 Task: Look for properties with any number of baths.
Action: Mouse moved to (654, 57)
Screenshot: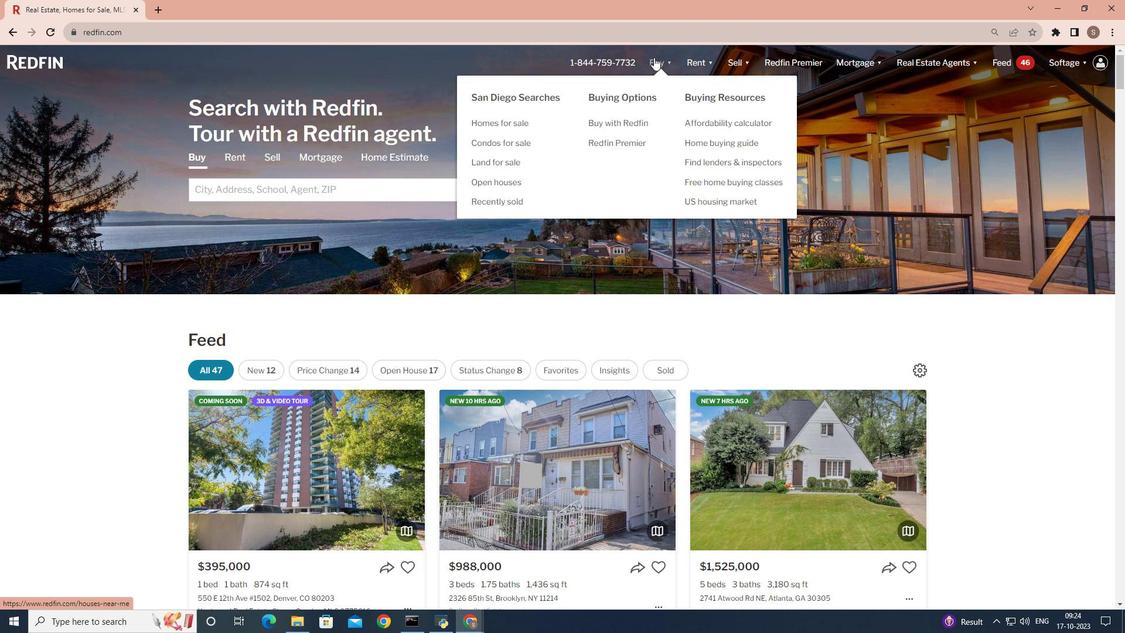 
Action: Mouse pressed left at (654, 57)
Screenshot: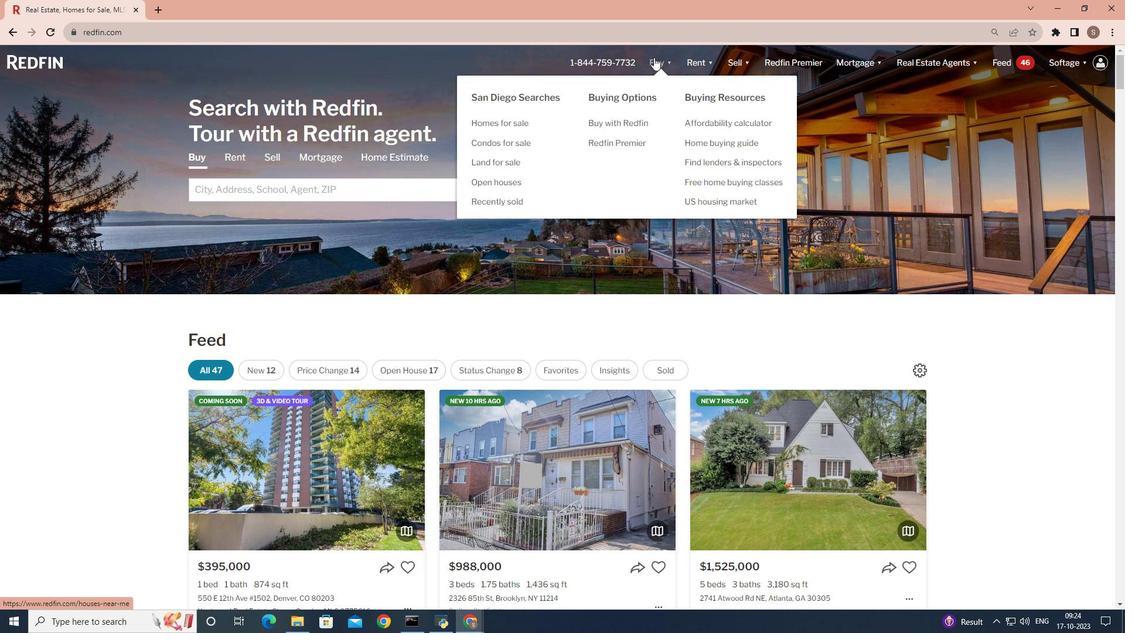 
Action: Mouse moved to (322, 247)
Screenshot: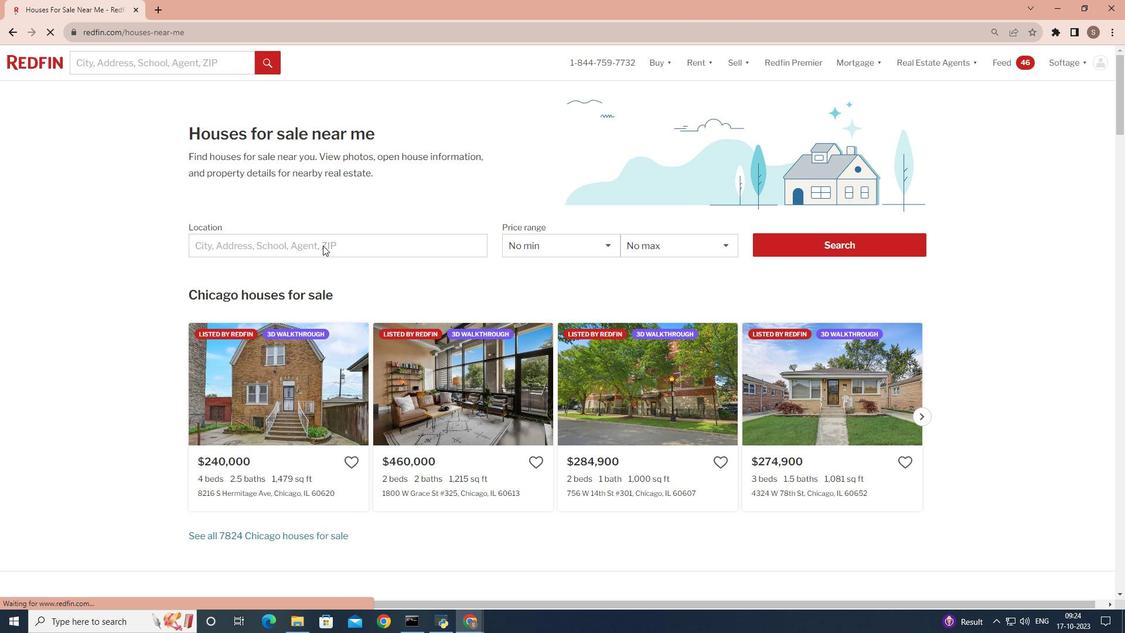 
Action: Mouse pressed left at (322, 247)
Screenshot: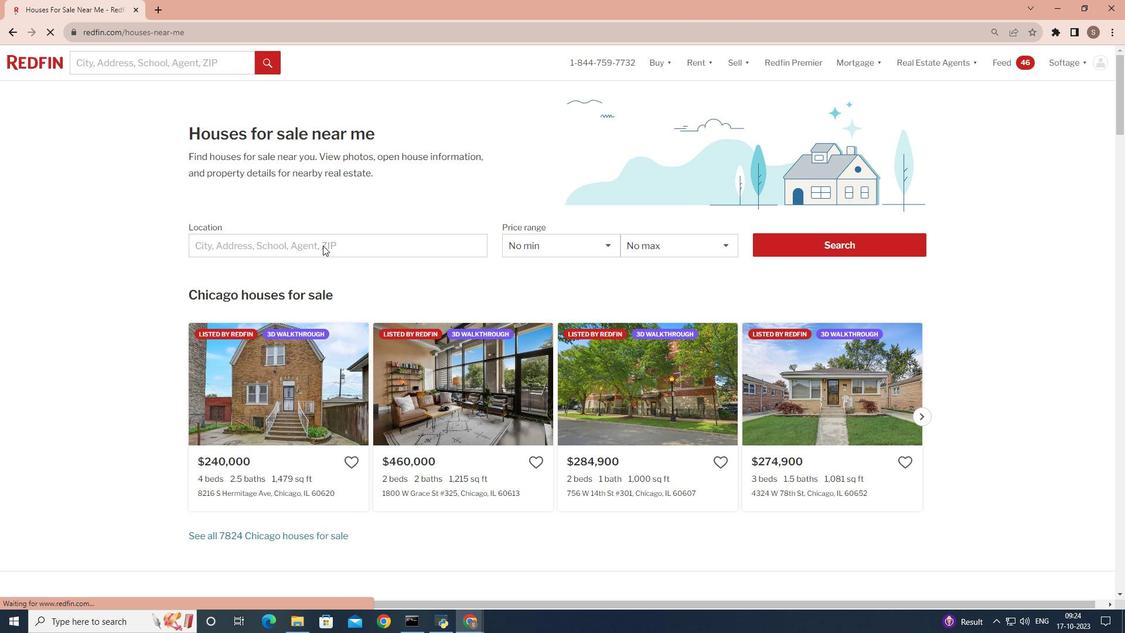 
Action: Mouse moved to (312, 248)
Screenshot: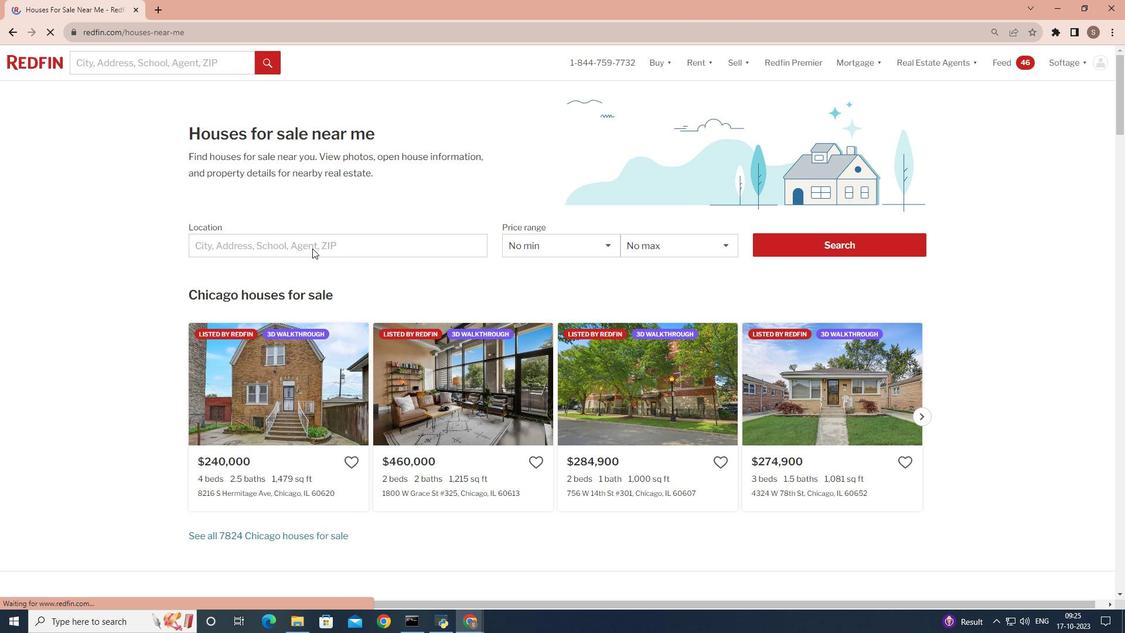 
Action: Mouse pressed left at (312, 248)
Screenshot: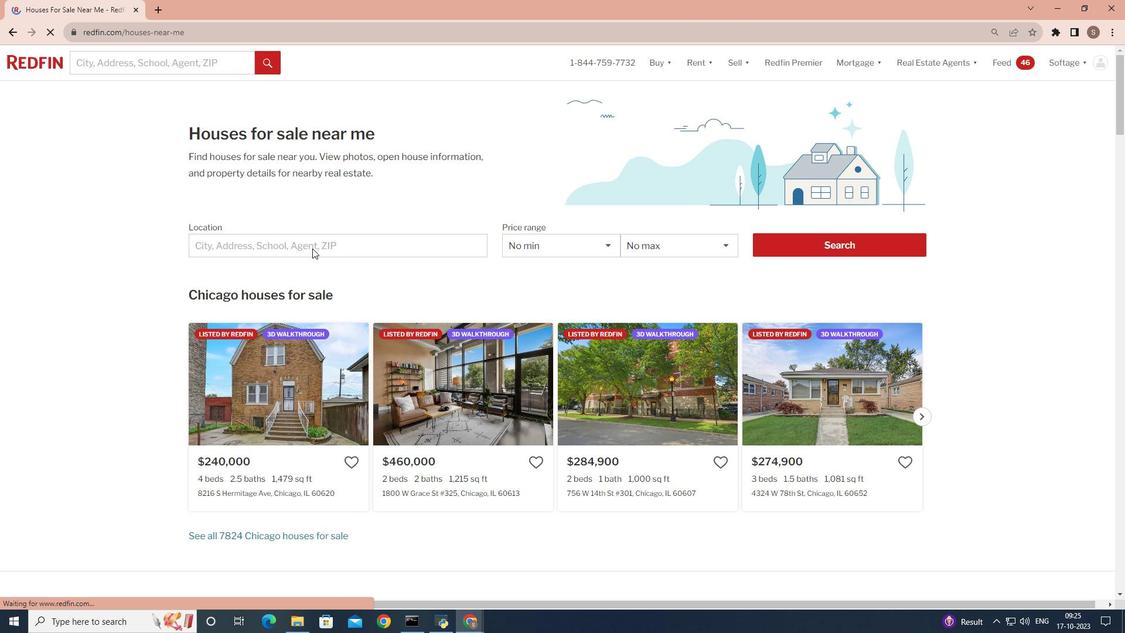 
Action: Mouse moved to (229, 250)
Screenshot: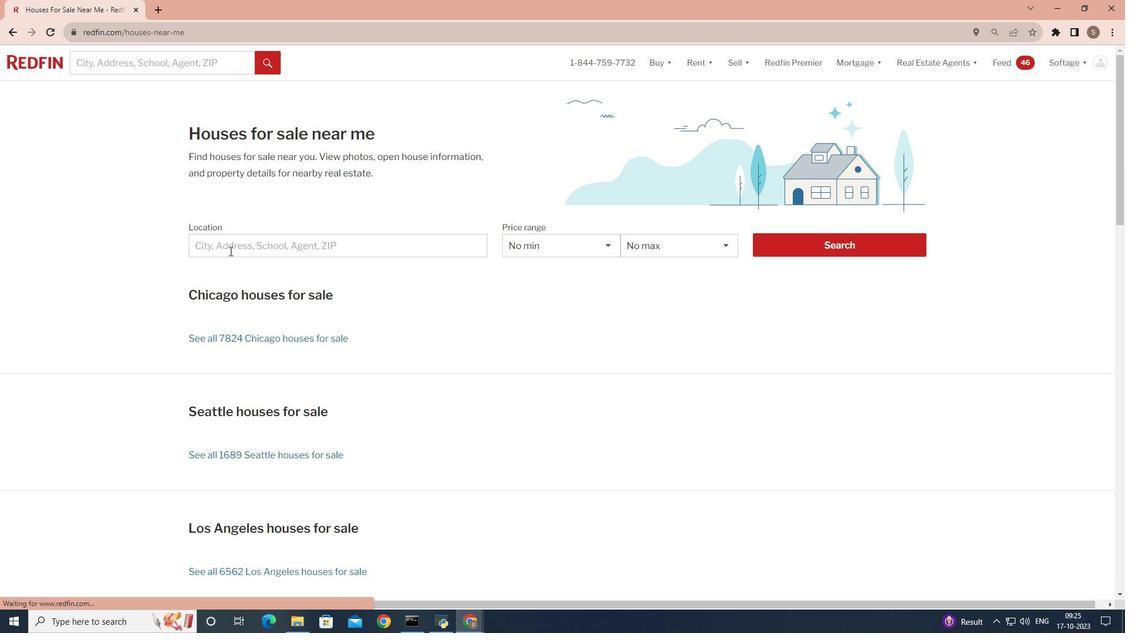 
Action: Mouse pressed left at (229, 250)
Screenshot: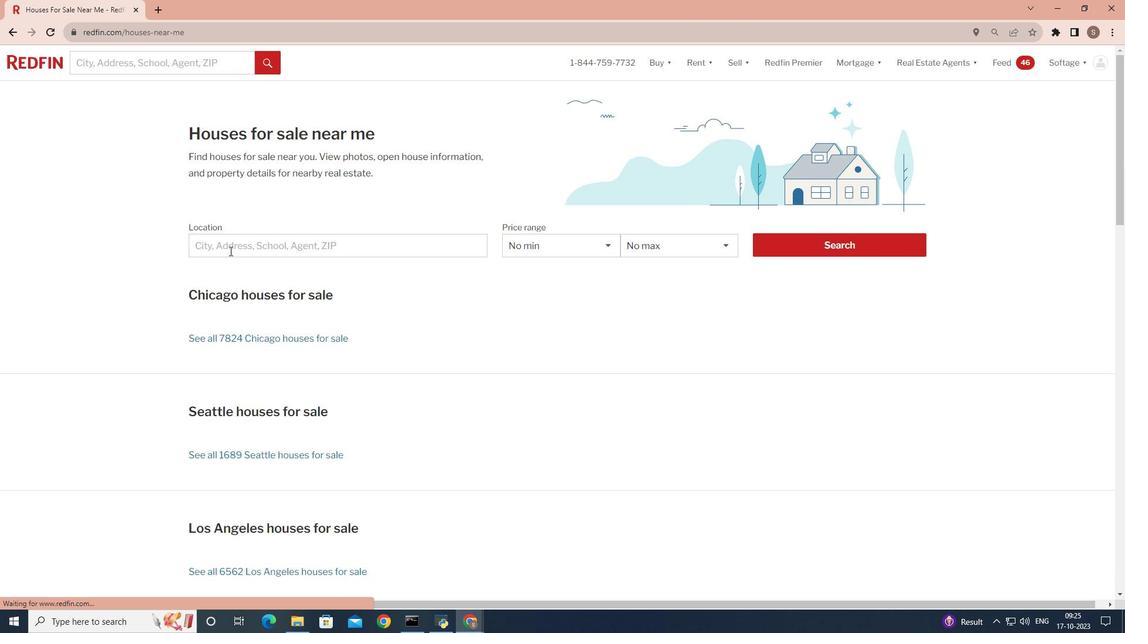 
Action: Mouse moved to (229, 250)
Screenshot: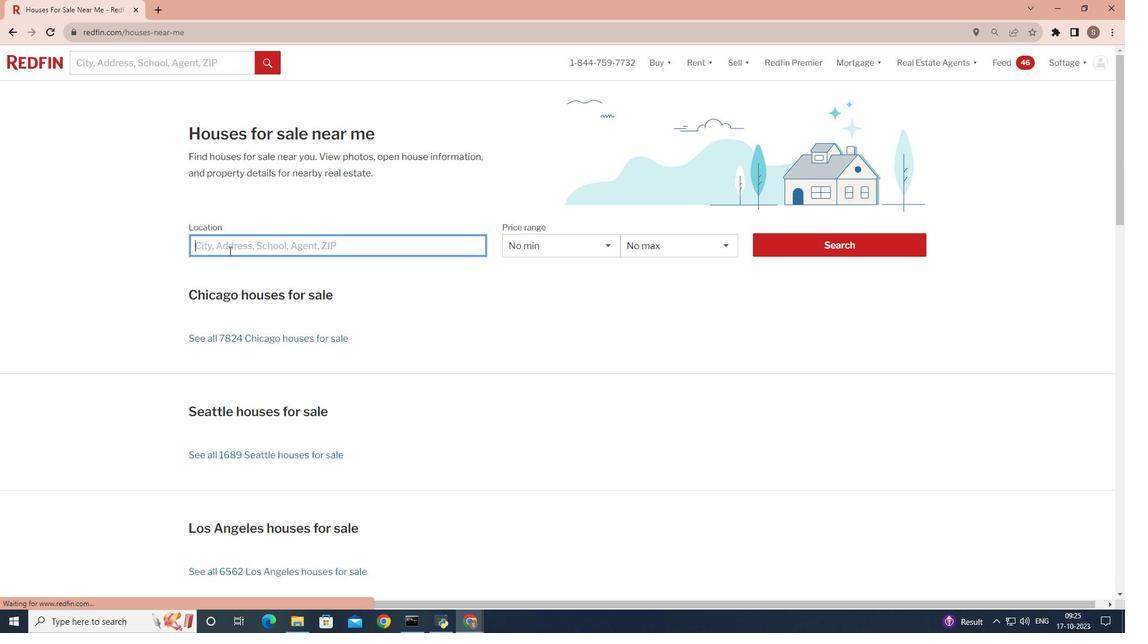 
Action: Key pressed <Key.shift>San<Key.space><Key.shift><Key.shift><Key.shift><Key.shift>Diego
Screenshot: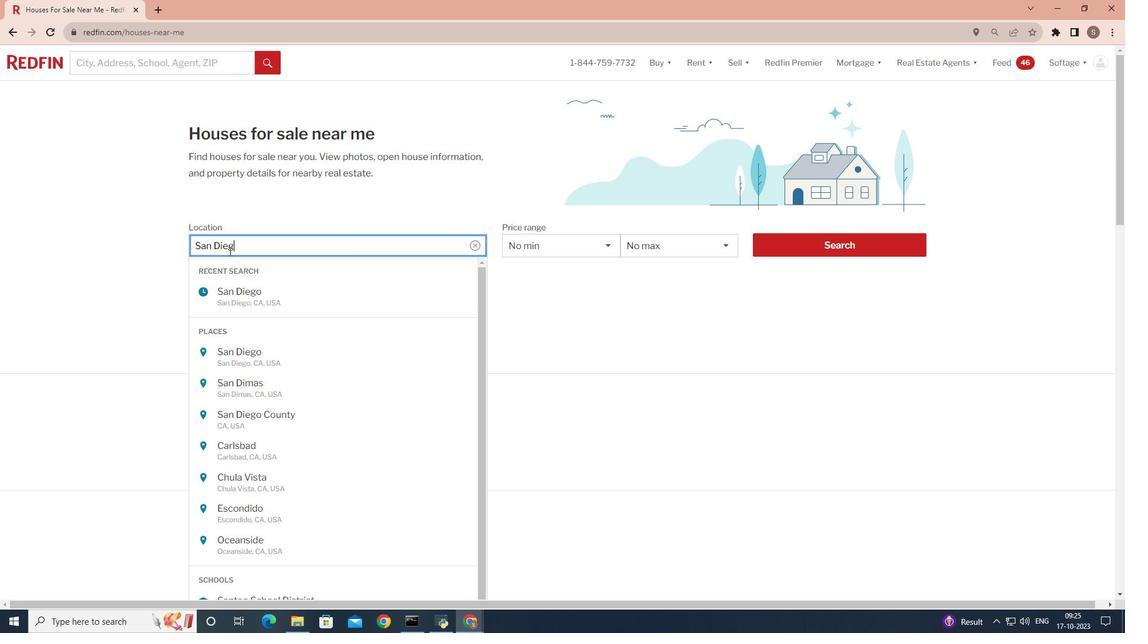 
Action: Mouse moved to (848, 239)
Screenshot: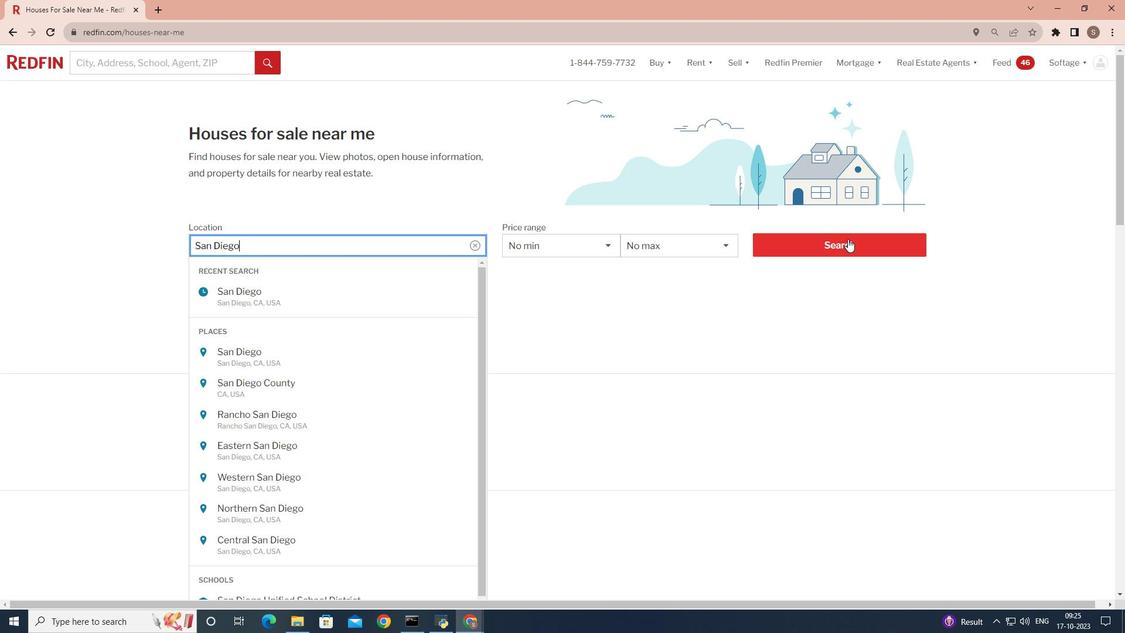 
Action: Mouse pressed left at (848, 239)
Screenshot: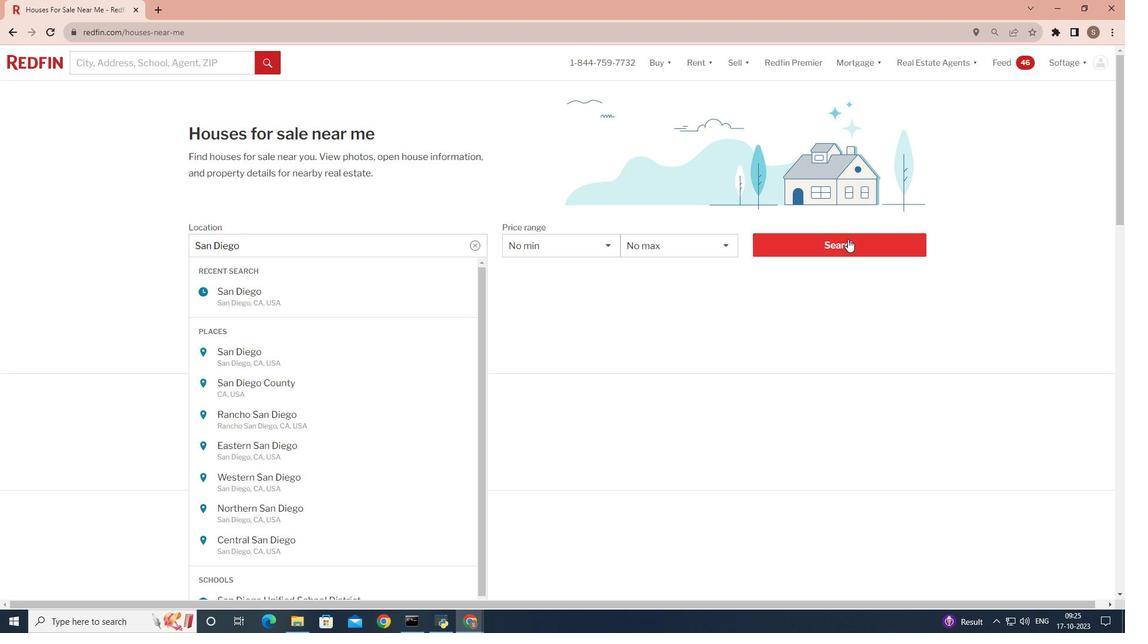 
Action: Mouse moved to (839, 245)
Screenshot: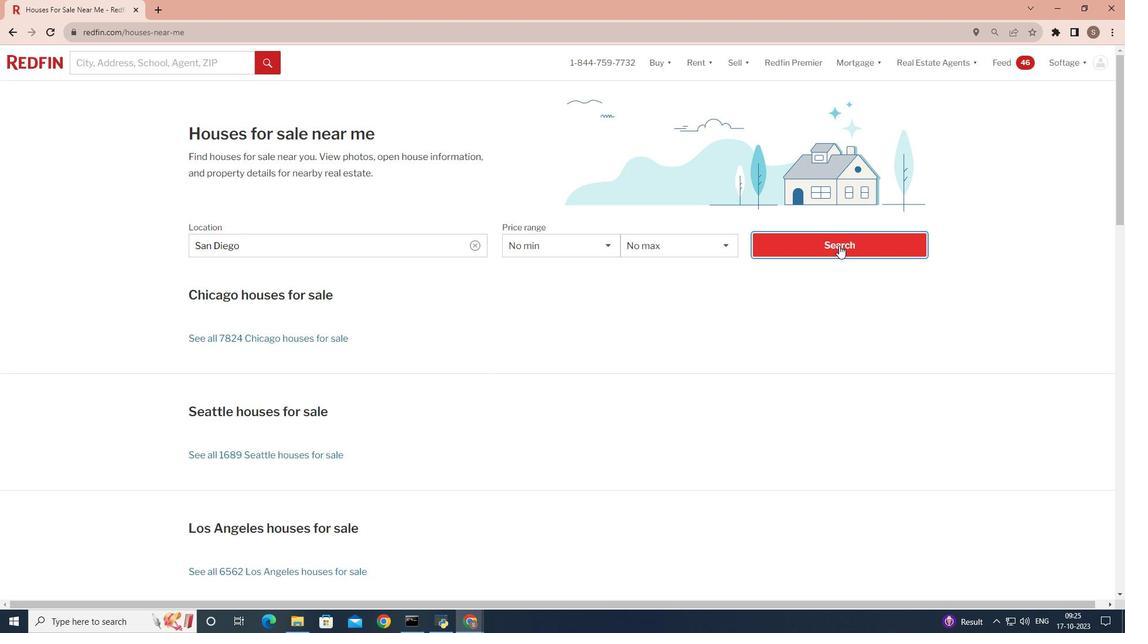
Action: Mouse pressed left at (839, 245)
Screenshot: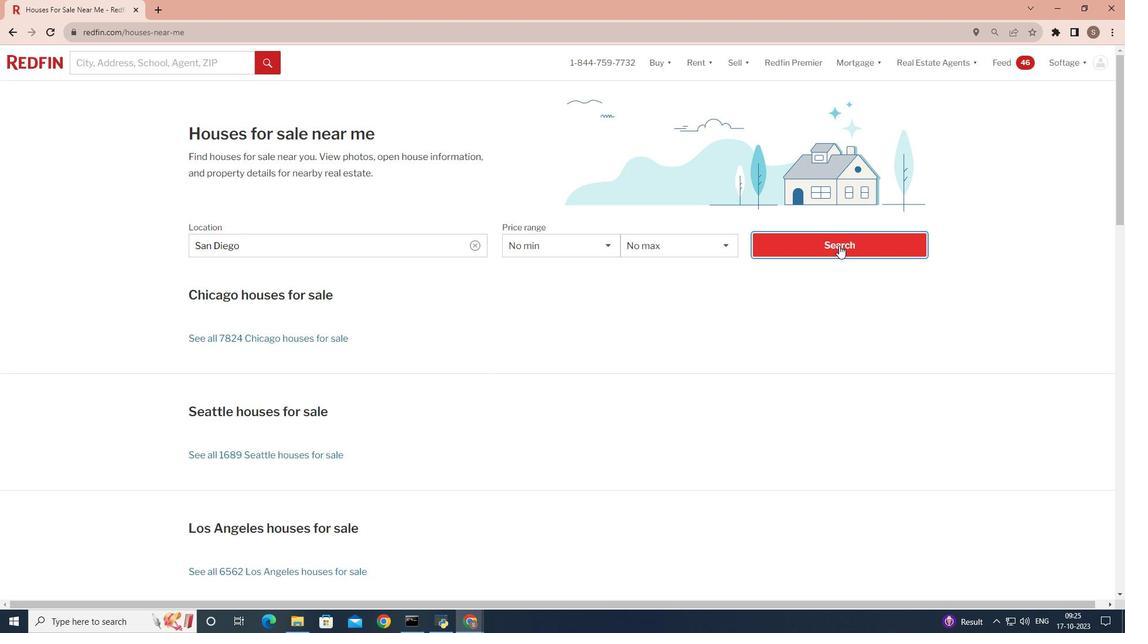 
Action: Mouse moved to (994, 135)
Screenshot: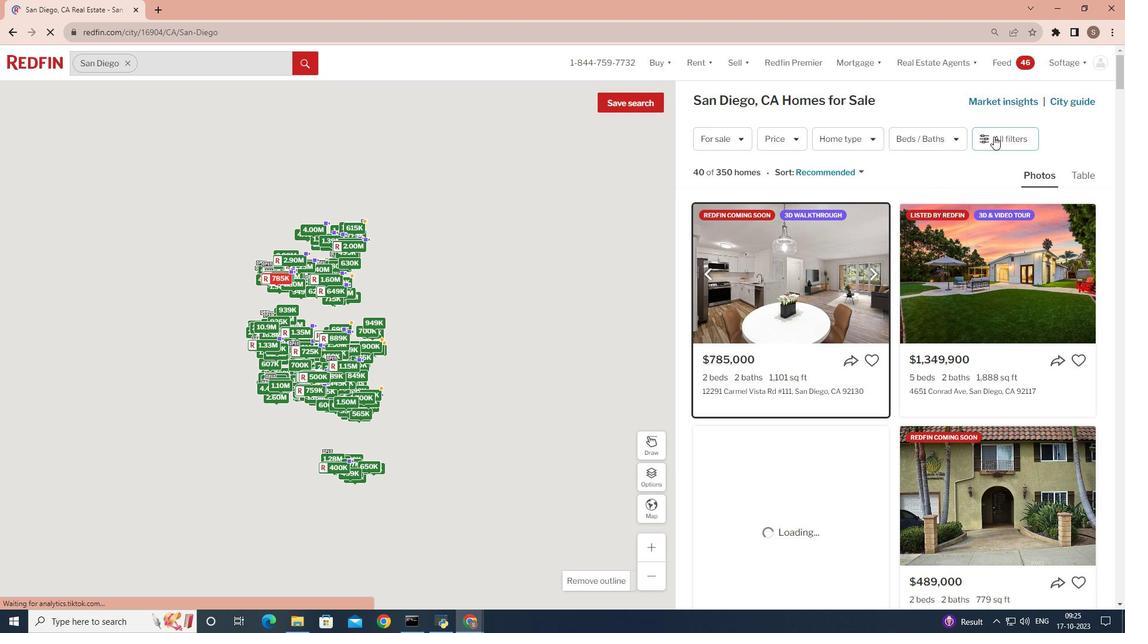
Action: Mouse pressed left at (994, 135)
Screenshot: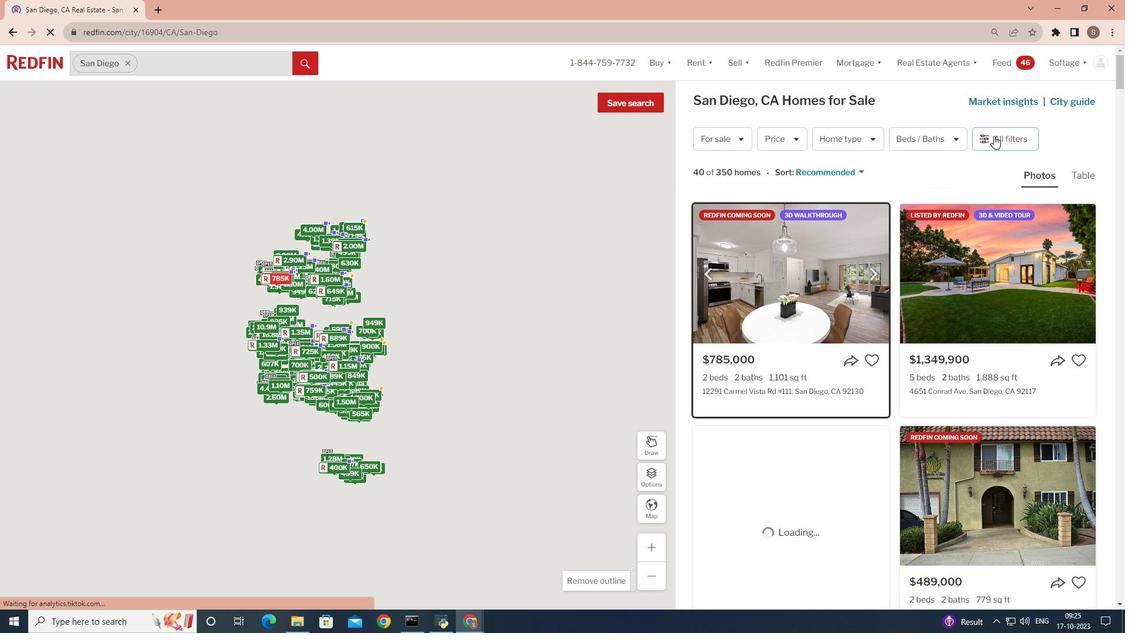 
Action: Mouse pressed left at (994, 135)
Screenshot: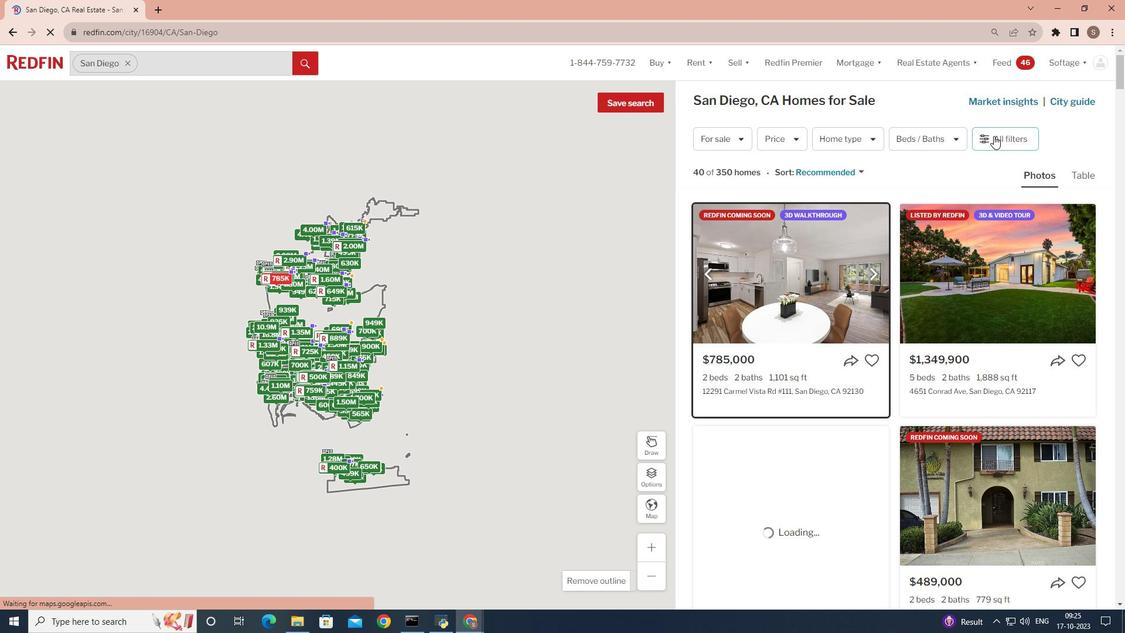 
Action: Mouse pressed left at (994, 135)
Screenshot: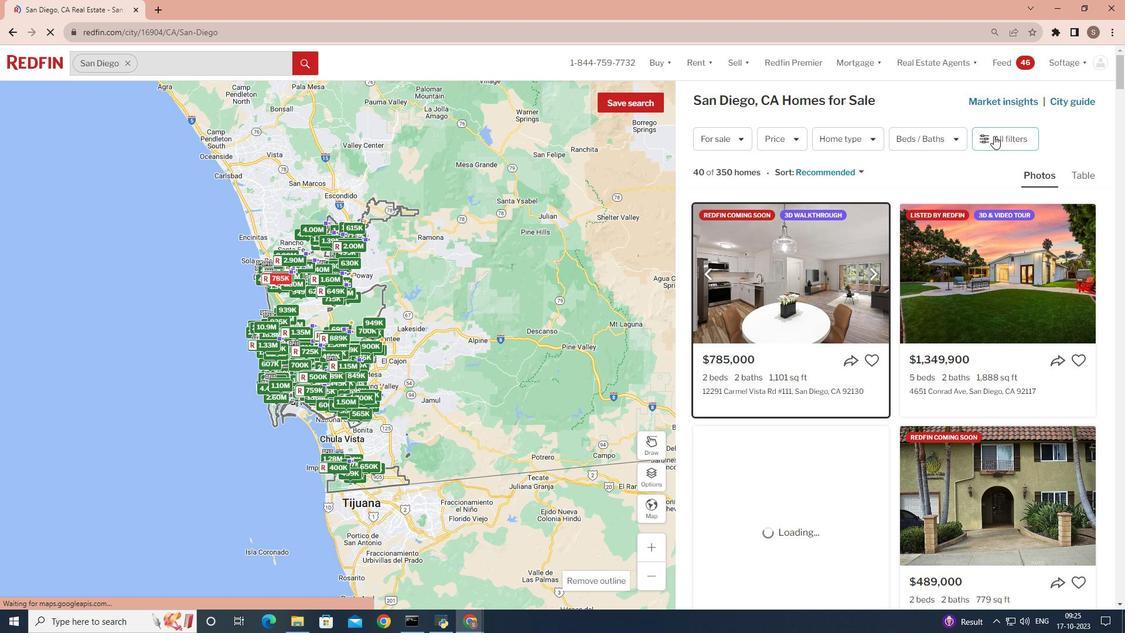 
Action: Mouse pressed left at (994, 135)
Screenshot: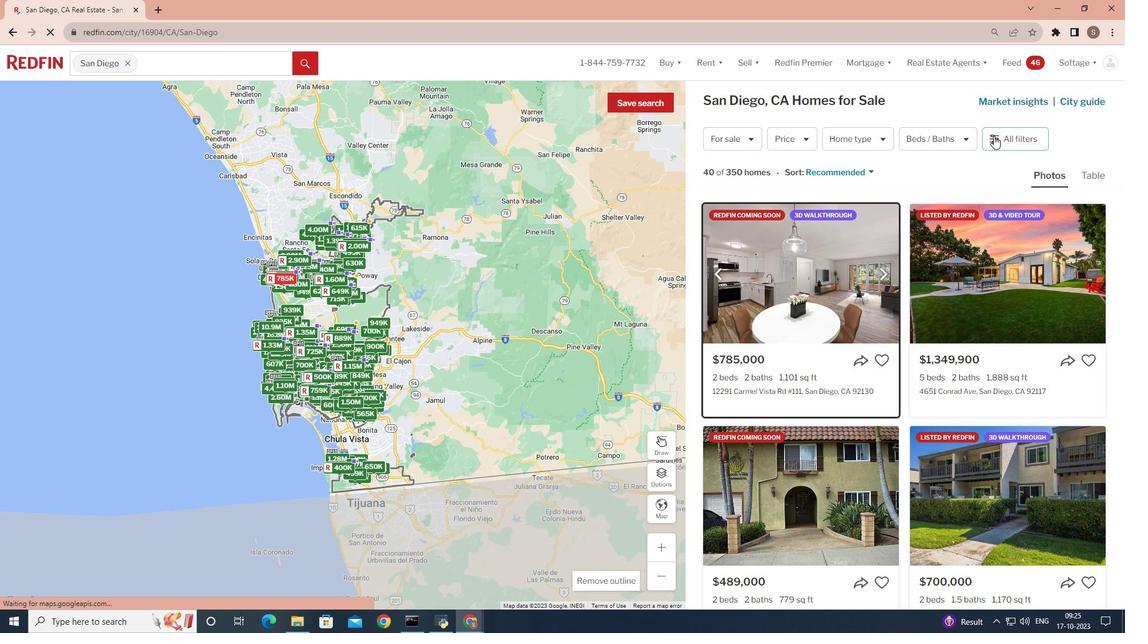 
Action: Mouse moved to (1023, 140)
Screenshot: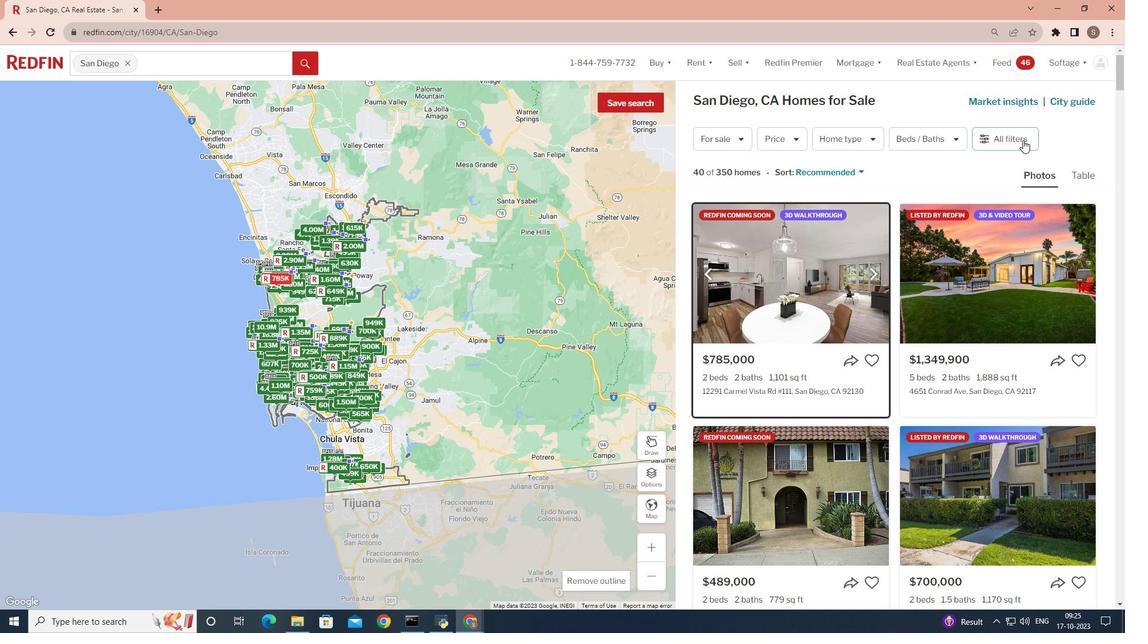 
Action: Mouse pressed left at (1023, 140)
Screenshot: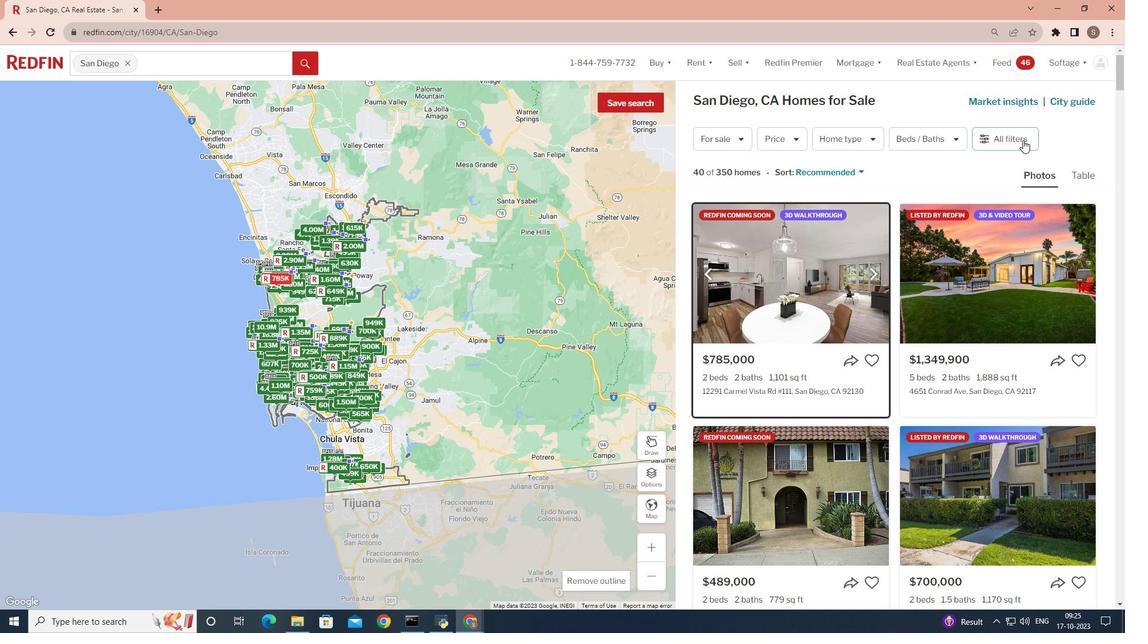 
Action: Mouse moved to (787, 409)
Screenshot: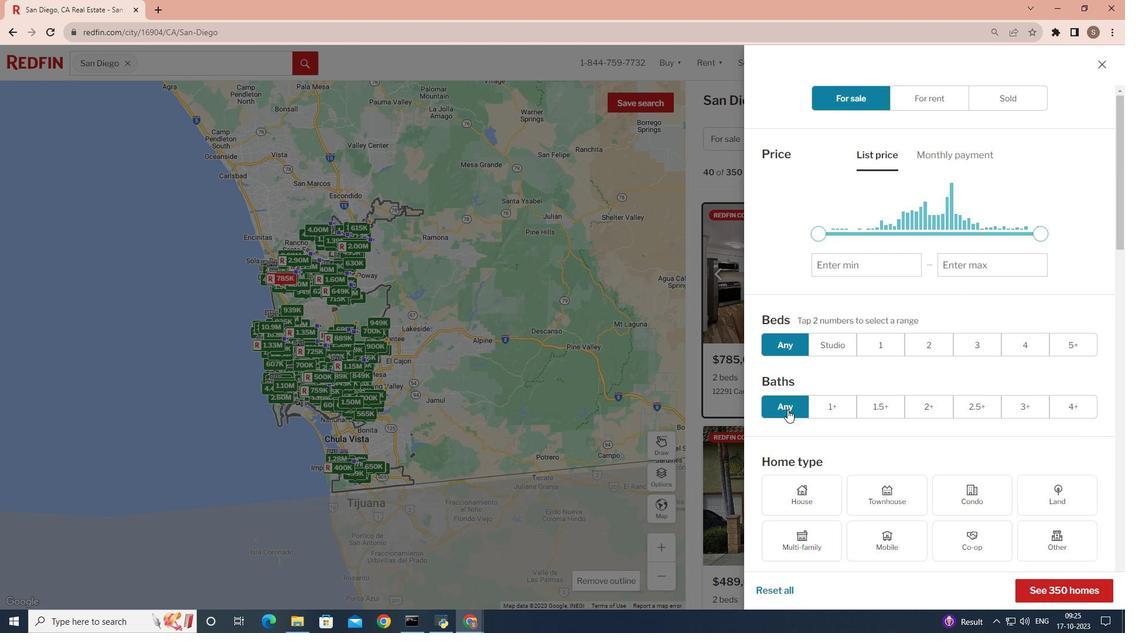 
Action: Mouse pressed left at (787, 409)
Screenshot: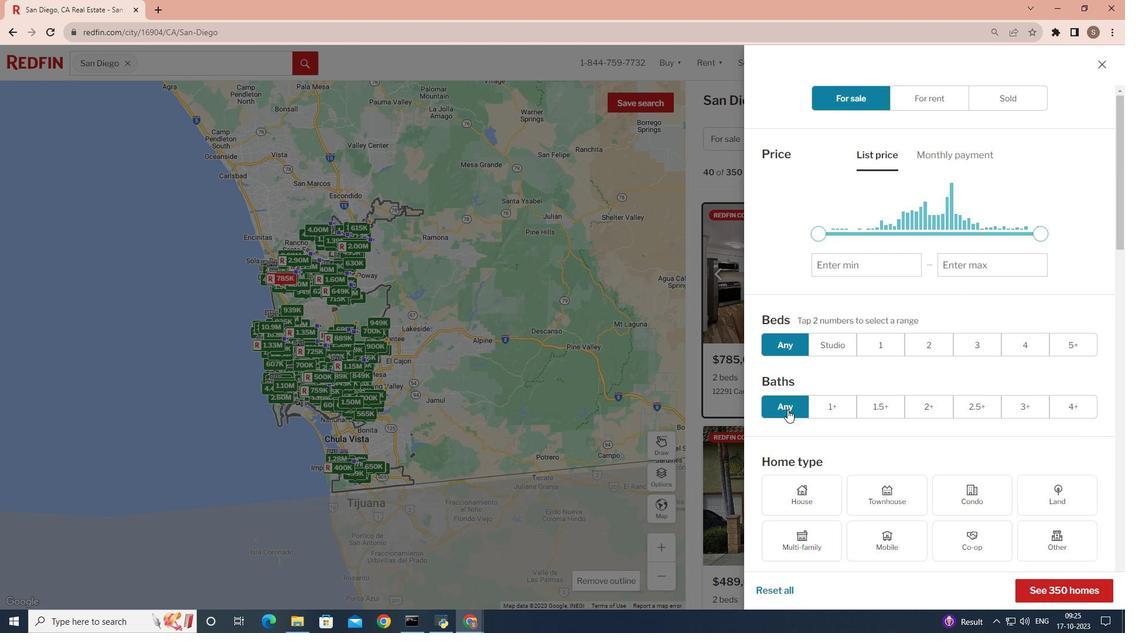 
